 Task: Add the task  Develop a new online tool for employee onboarding to the section DevOps Automation Sprint in the project AppWave and add a Due Date to the respective task as 2023/09/28
Action: Mouse moved to (46, 271)
Screenshot: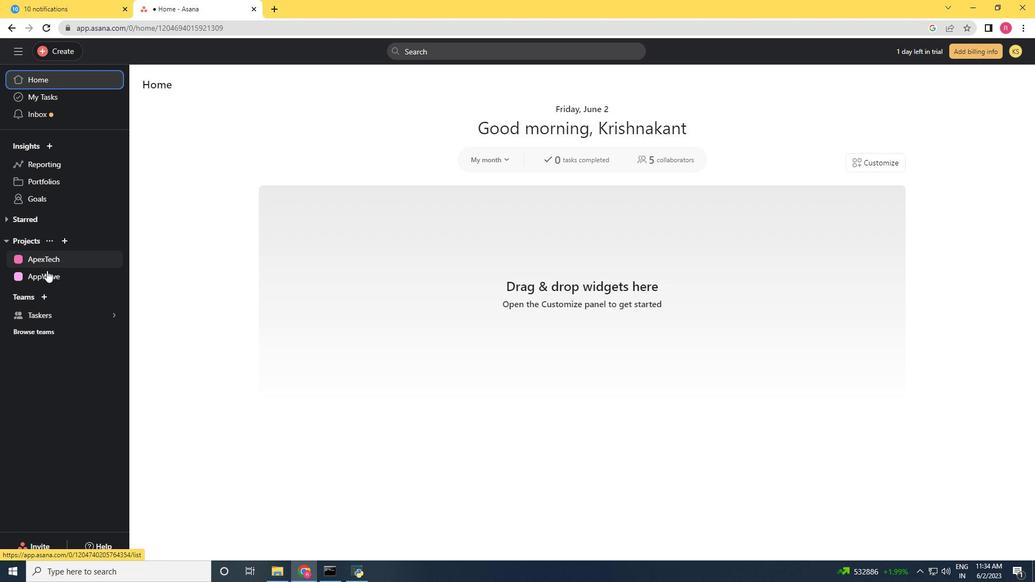 
Action: Mouse pressed left at (46, 271)
Screenshot: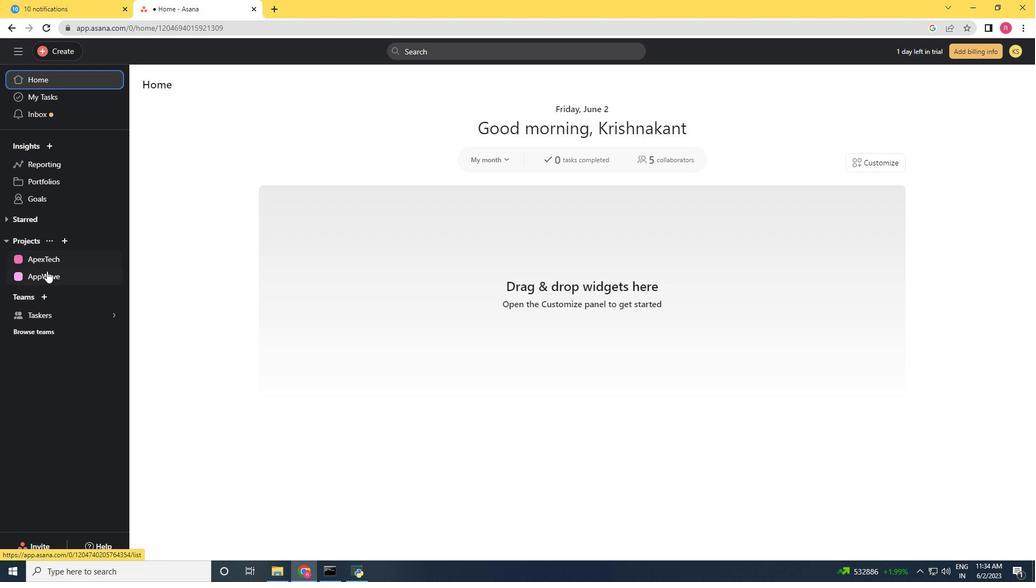 
Action: Mouse moved to (465, 374)
Screenshot: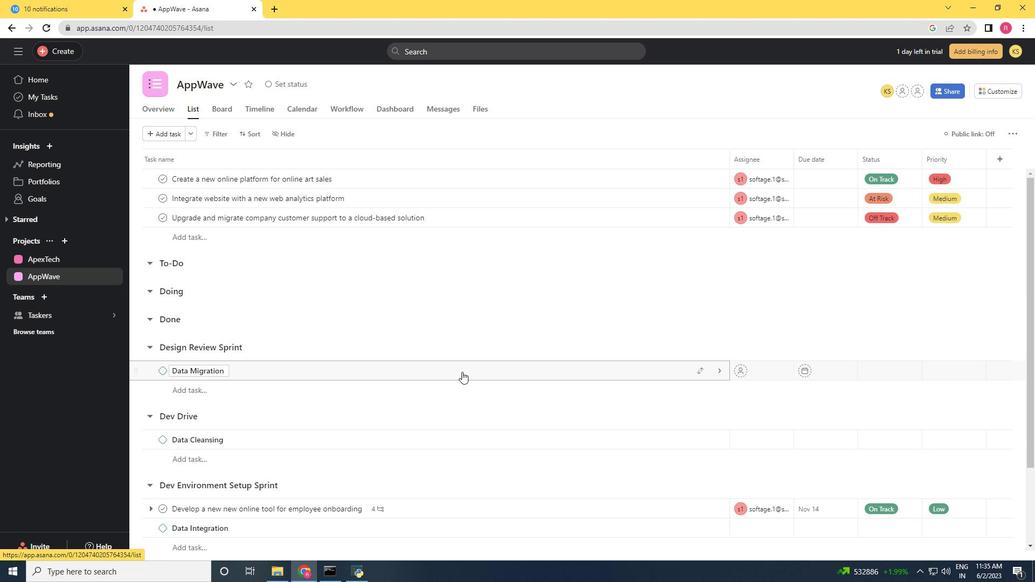 
Action: Mouse scrolled (465, 374) with delta (0, 0)
Screenshot: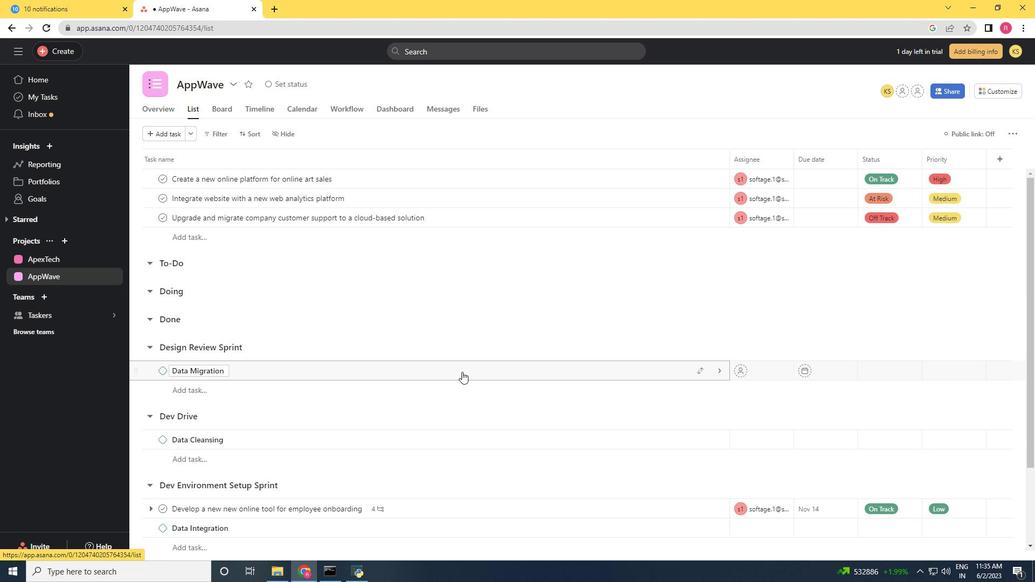 
Action: Mouse moved to (466, 376)
Screenshot: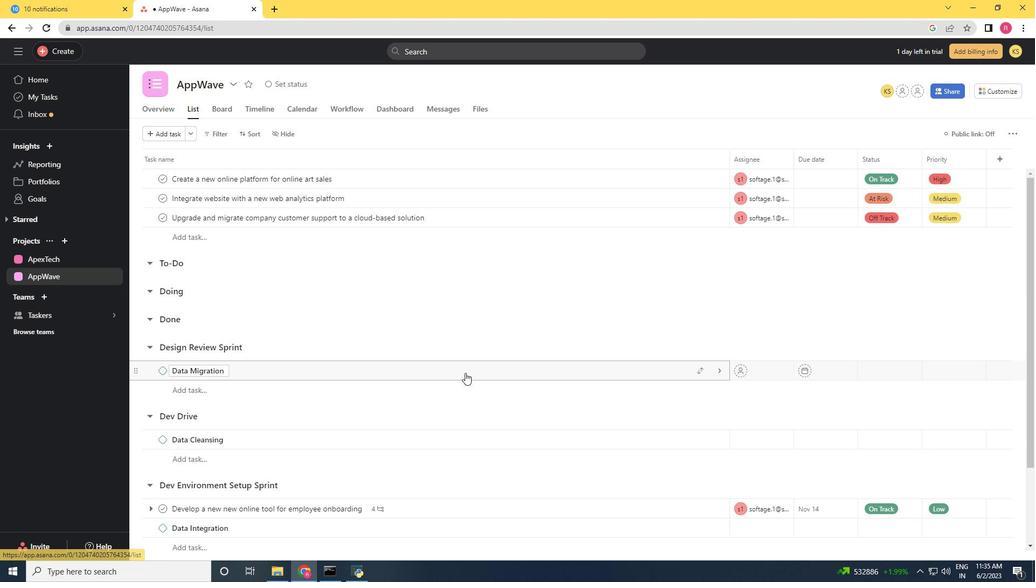 
Action: Mouse scrolled (466, 376) with delta (0, 0)
Screenshot: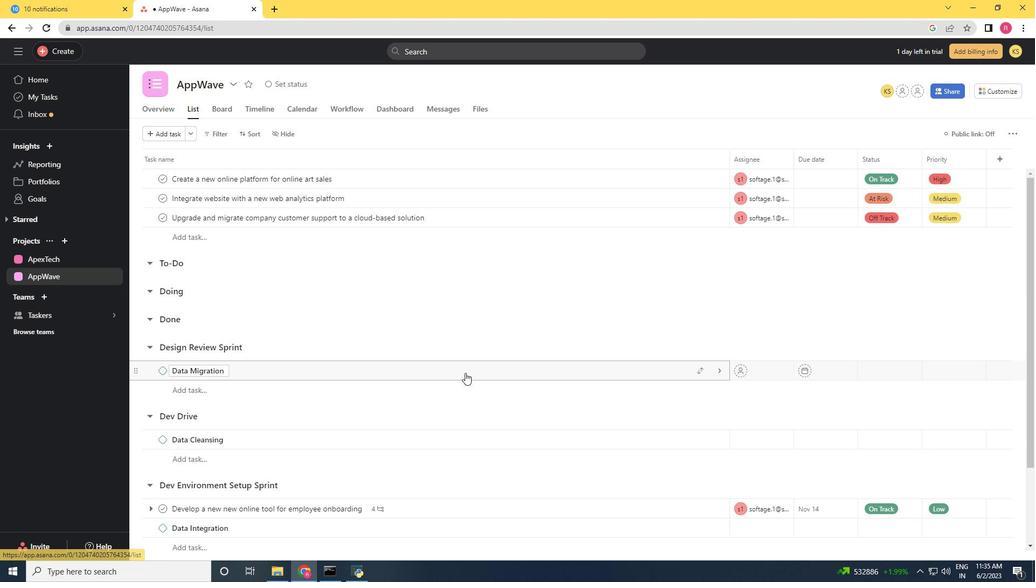 
Action: Mouse moved to (466, 378)
Screenshot: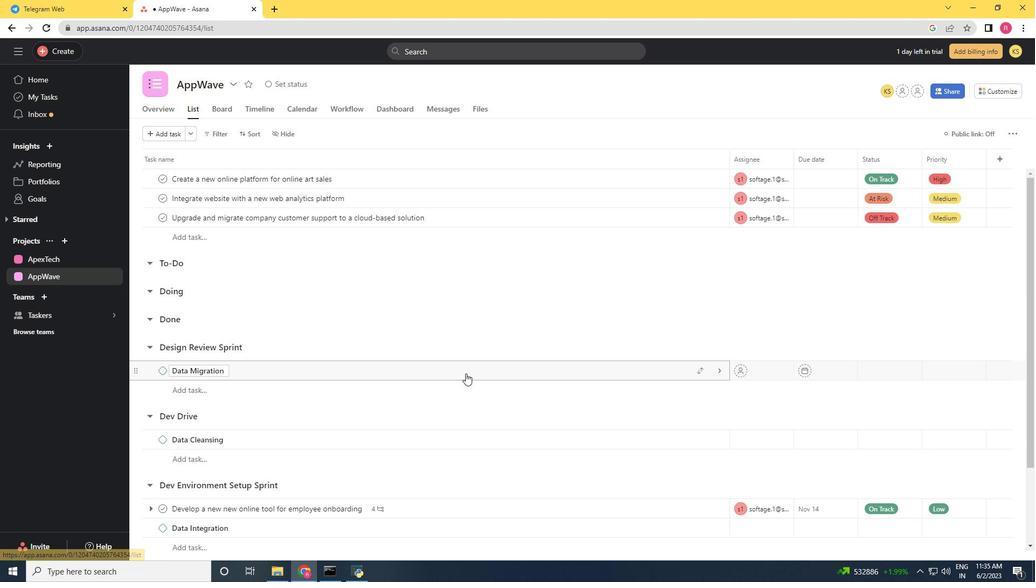 
Action: Mouse scrolled (466, 378) with delta (0, 0)
Screenshot: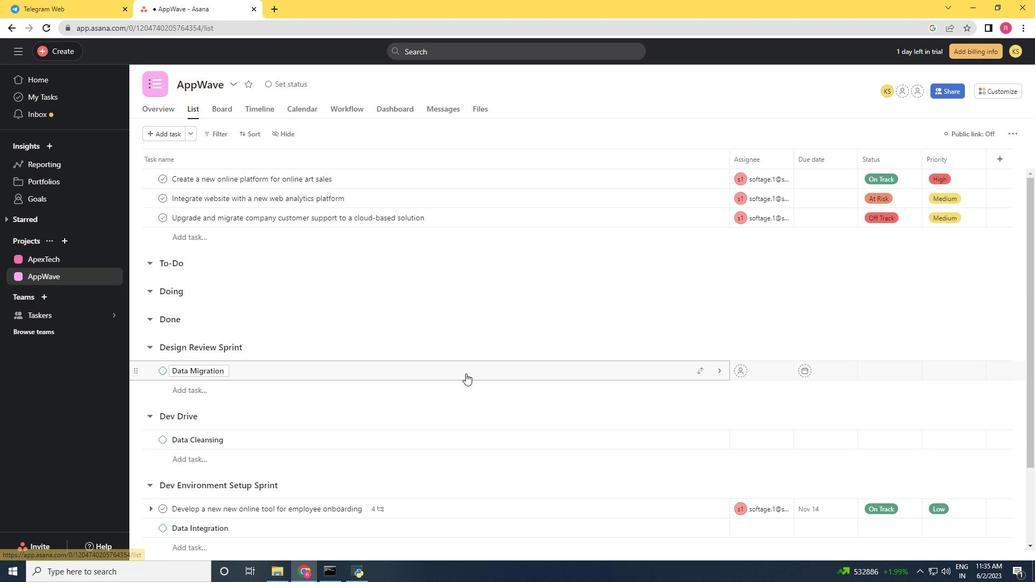 
Action: Mouse moved to (468, 382)
Screenshot: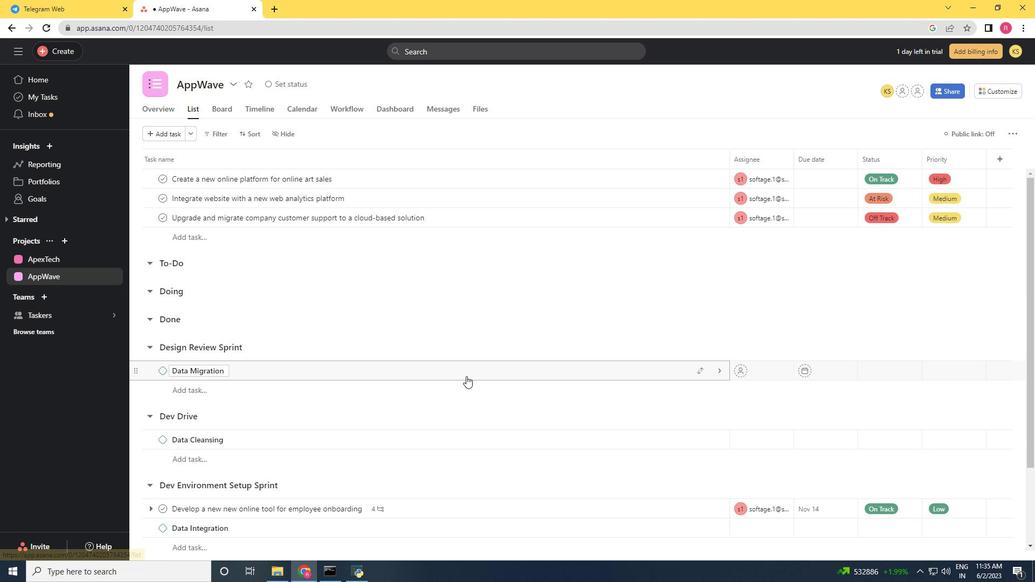 
Action: Mouse scrolled (468, 381) with delta (0, 0)
Screenshot: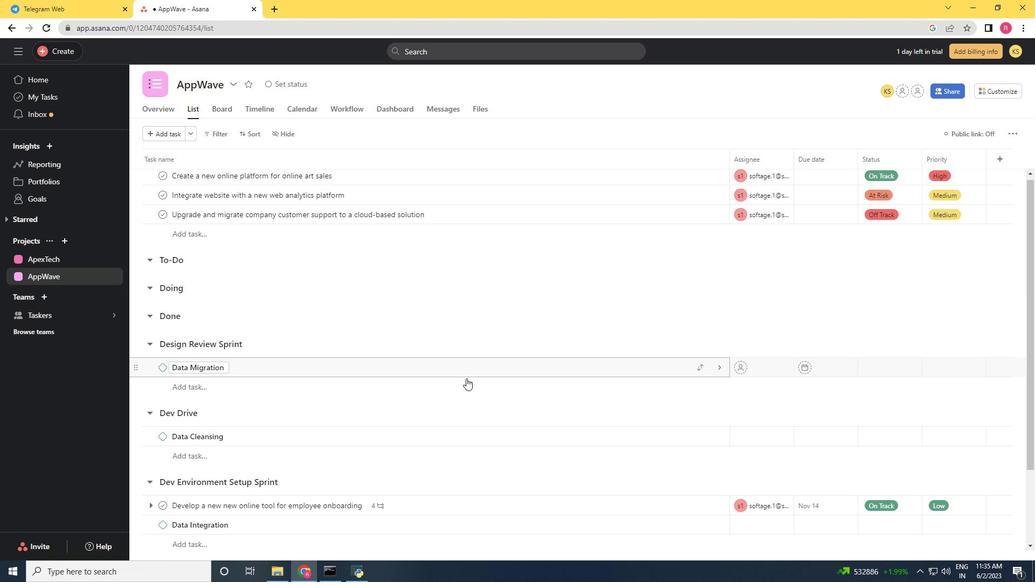 
Action: Mouse moved to (699, 411)
Screenshot: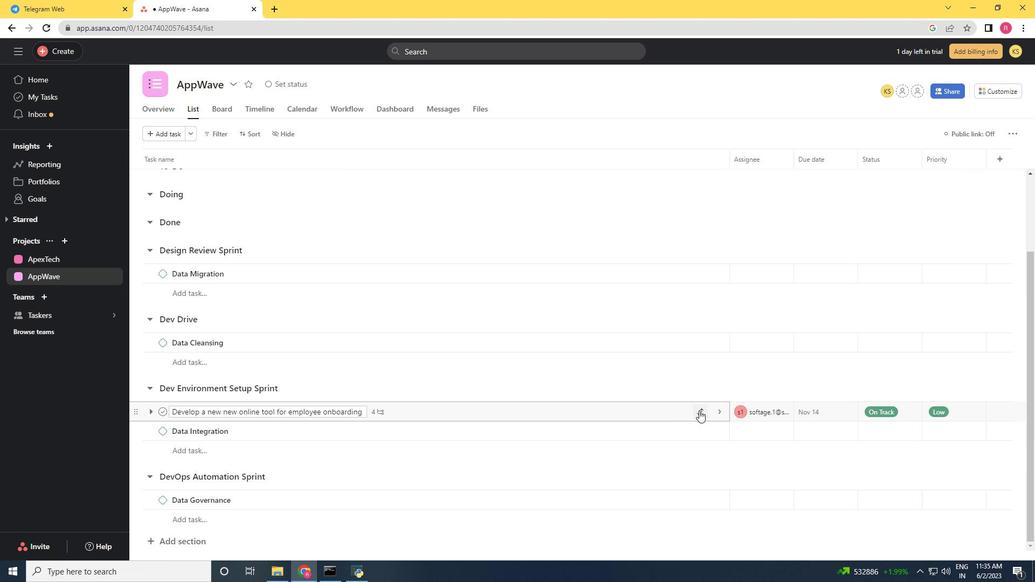 
Action: Mouse pressed left at (699, 411)
Screenshot: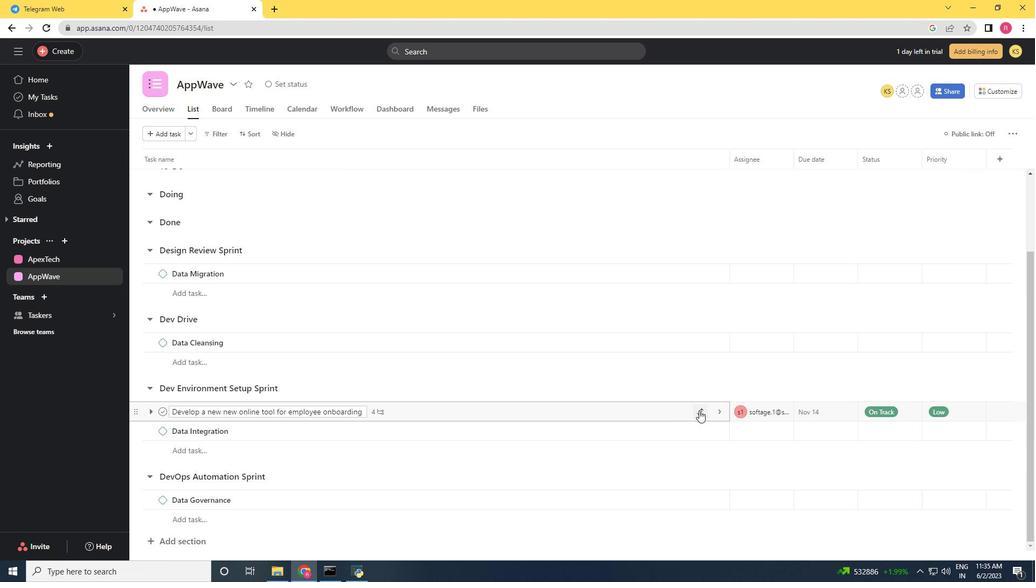 
Action: Mouse moved to (702, 424)
Screenshot: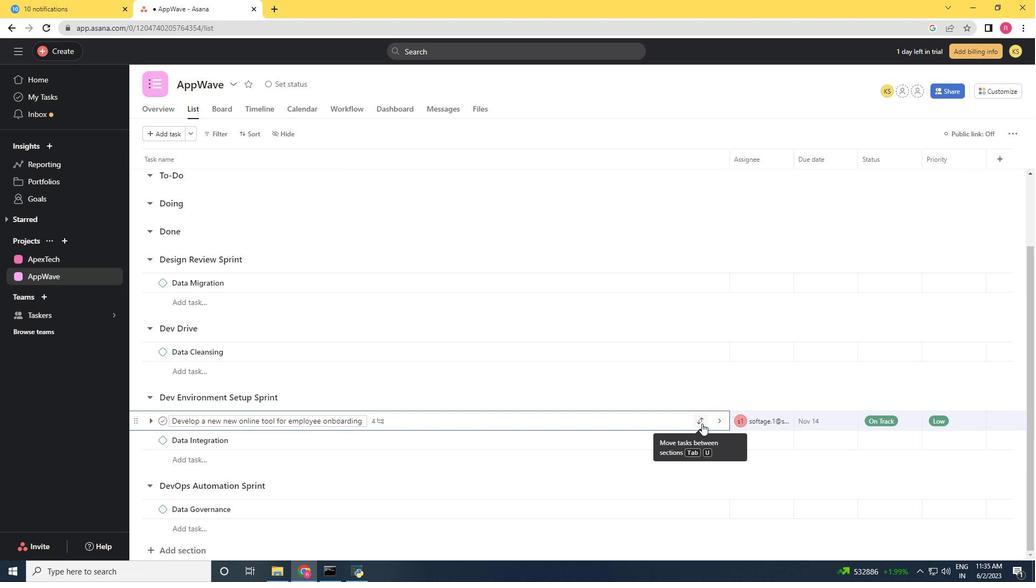 
Action: Mouse pressed left at (702, 424)
Screenshot: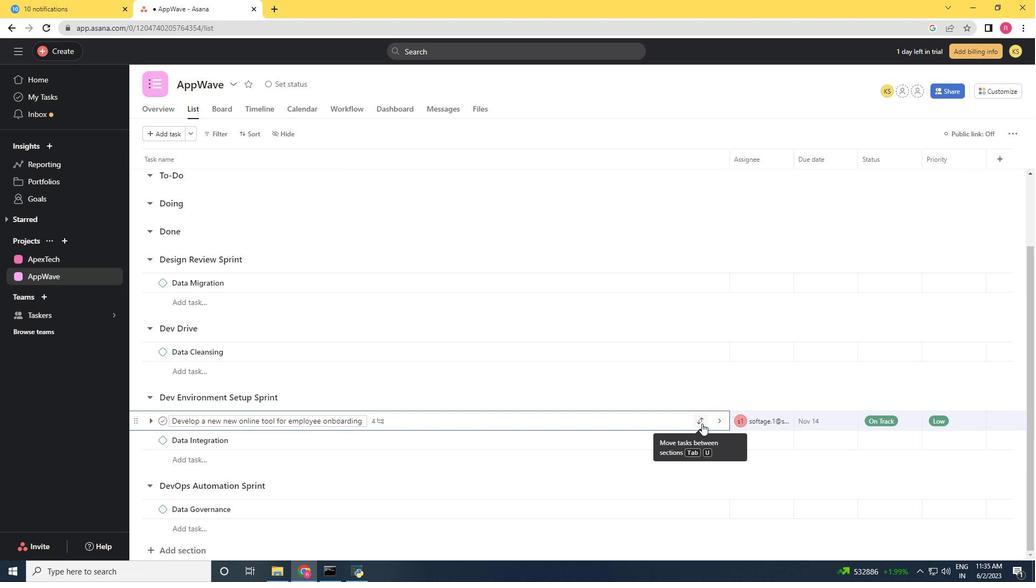 
Action: Mouse moved to (663, 404)
Screenshot: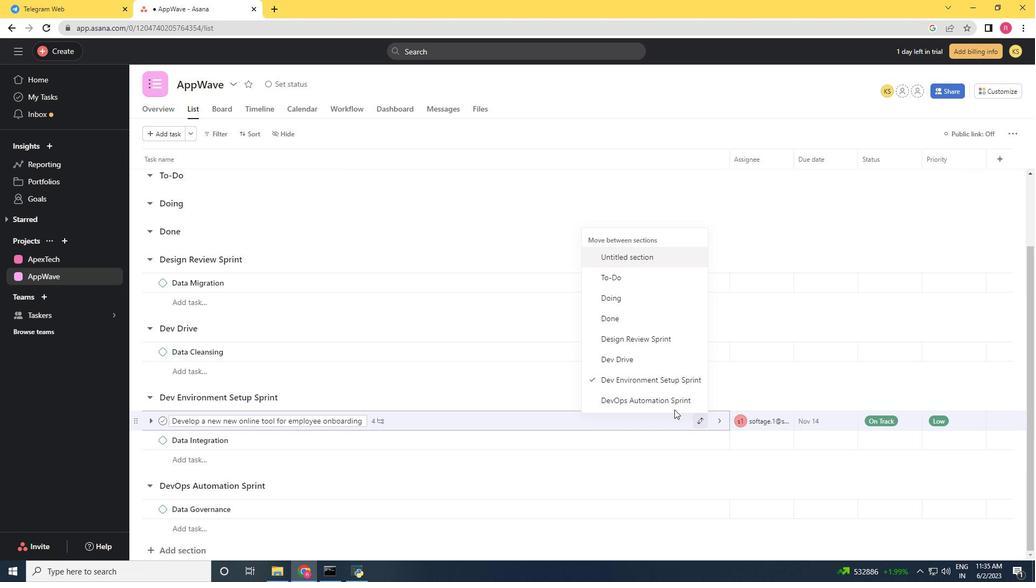 
Action: Mouse pressed left at (663, 404)
Screenshot: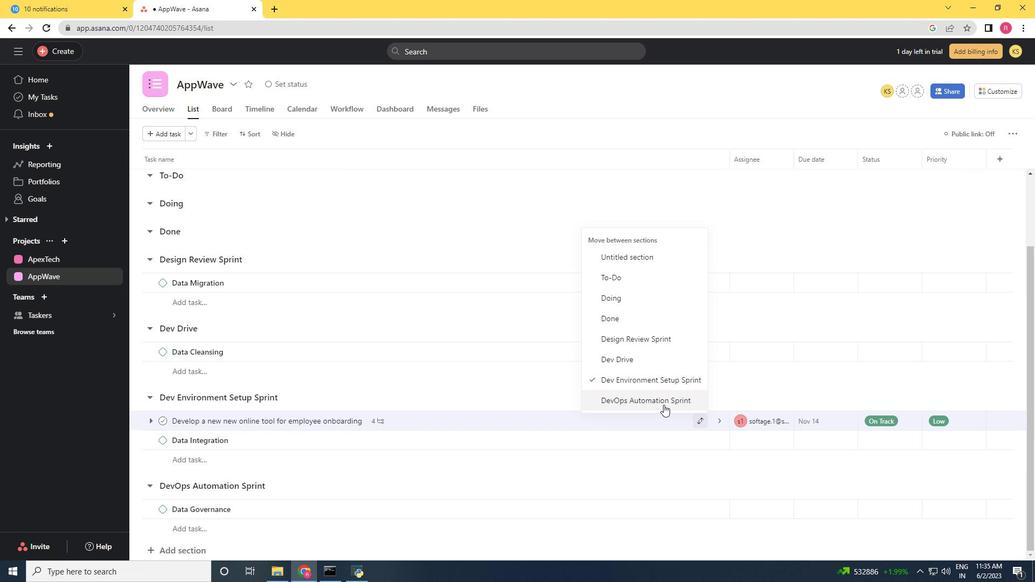 
Action: Mouse moved to (461, 443)
Screenshot: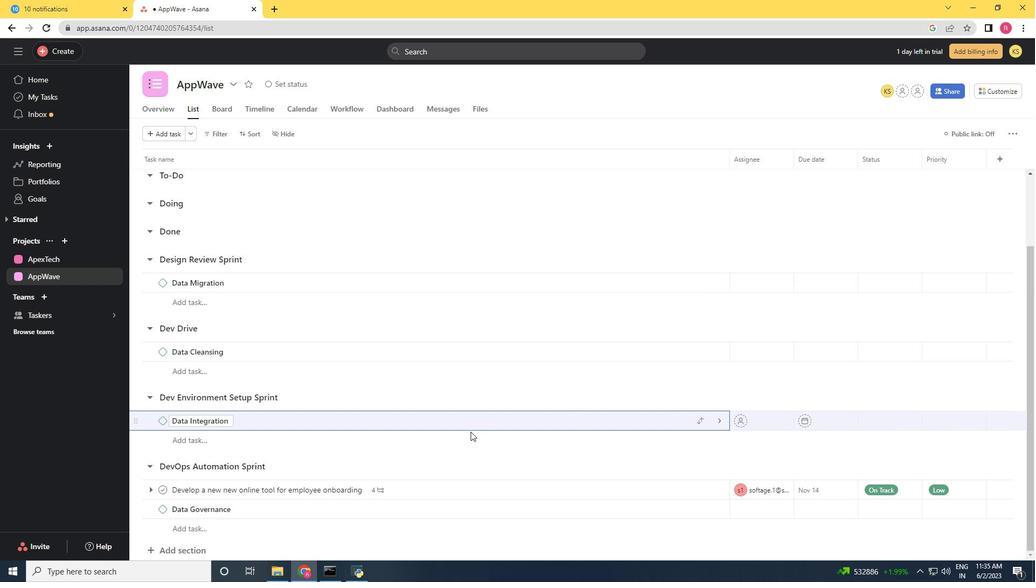 
Action: Mouse scrolled (461, 442) with delta (0, 0)
Screenshot: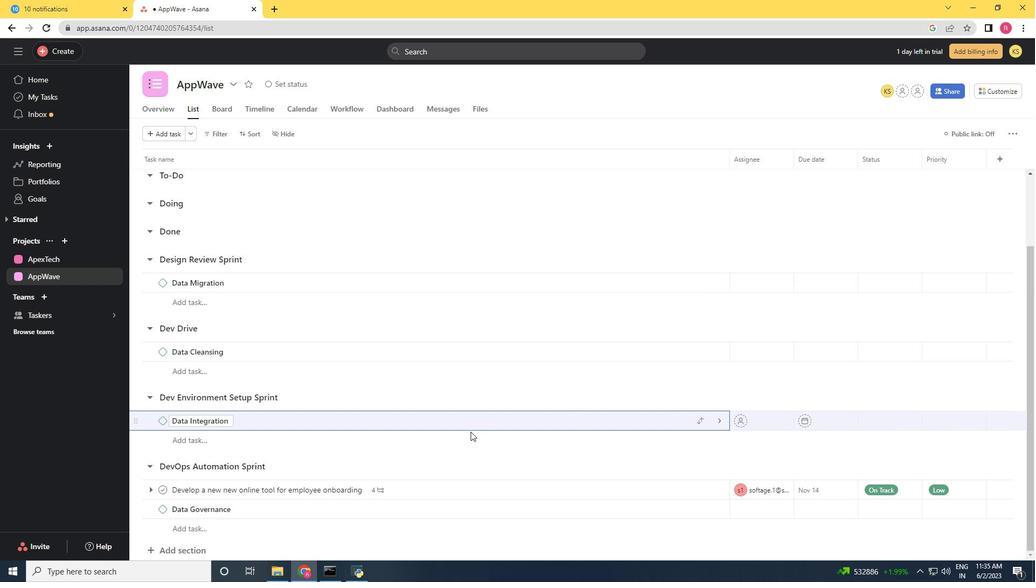 
Action: Mouse moved to (458, 447)
Screenshot: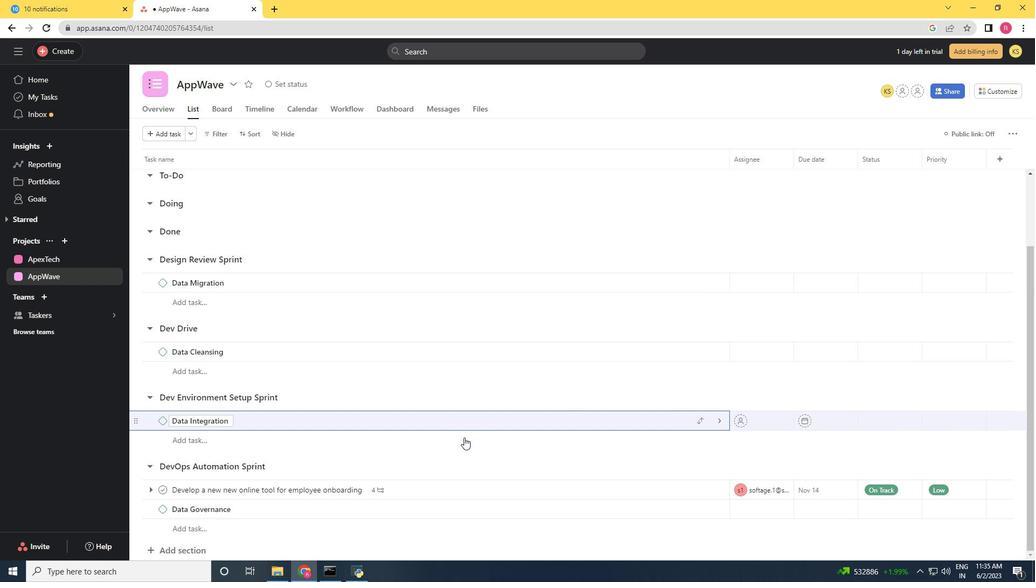 
Action: Mouse scrolled (458, 446) with delta (0, 0)
Screenshot: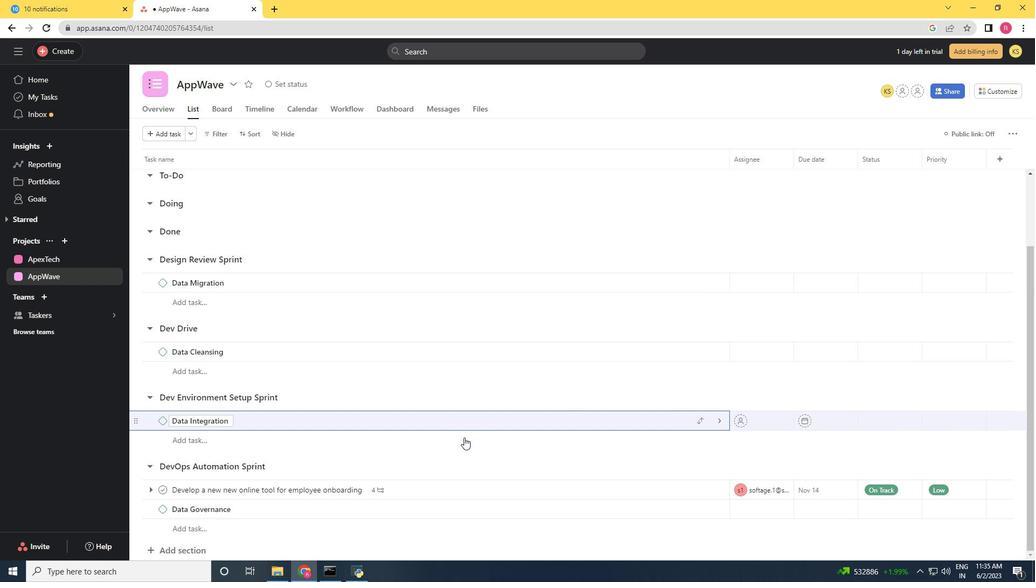 
Action: Mouse moved to (458, 447)
Screenshot: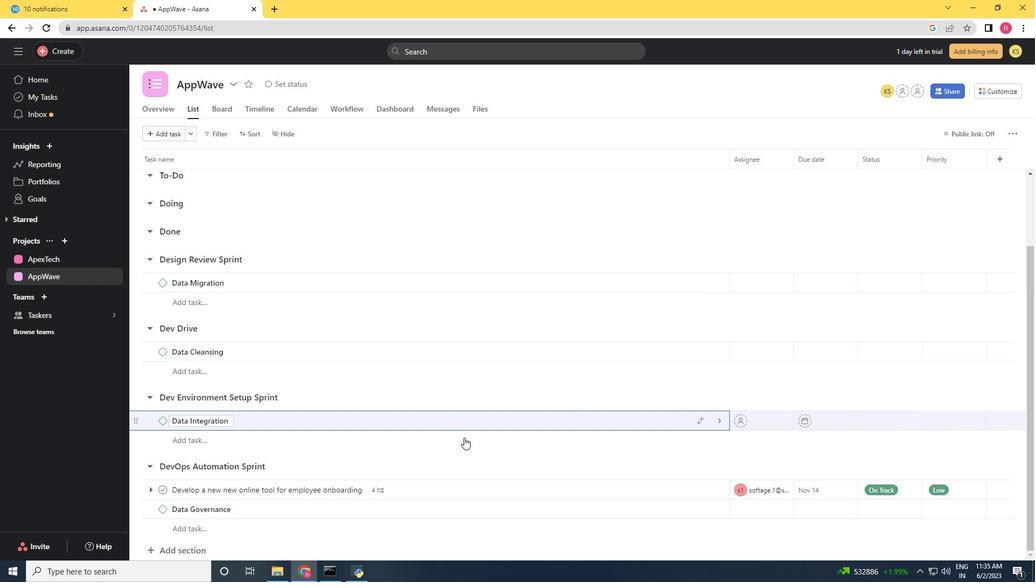 
Action: Mouse scrolled (458, 447) with delta (0, 0)
Screenshot: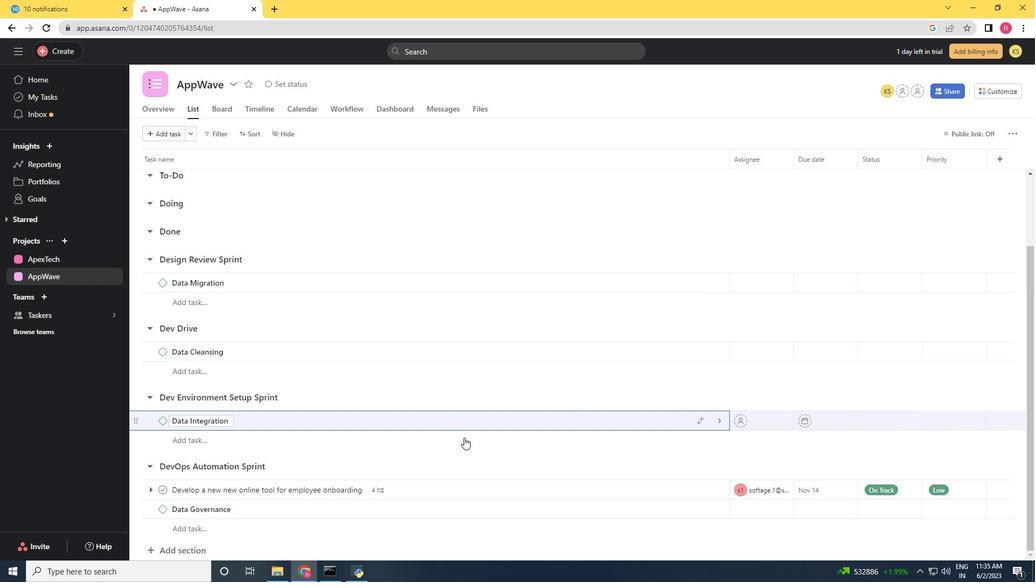 
Action: Mouse scrolled (458, 447) with delta (0, 0)
Screenshot: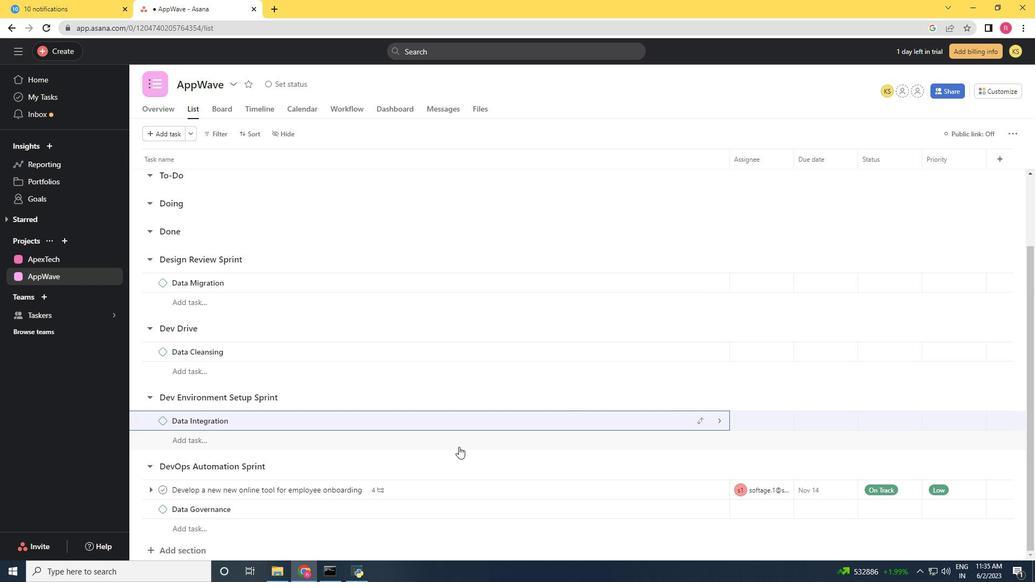 
Action: Mouse moved to (485, 493)
Screenshot: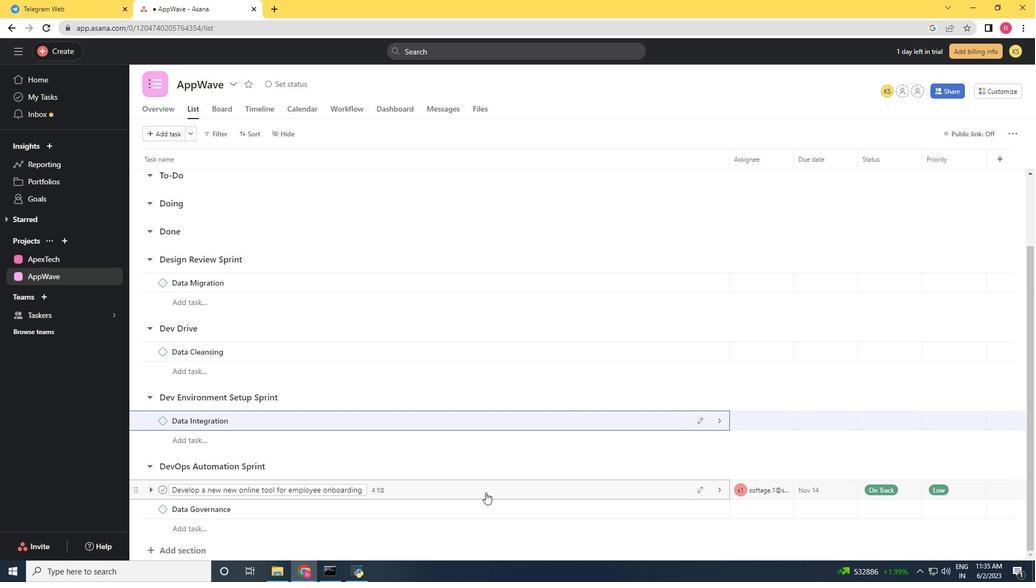 
Action: Mouse pressed left at (485, 493)
Screenshot: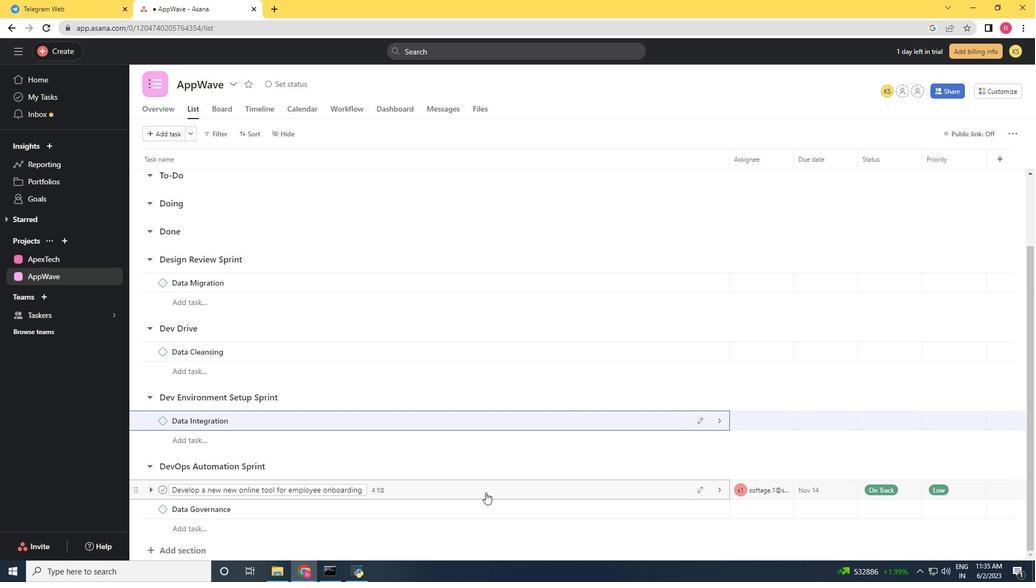 
Action: Mouse moved to (801, 231)
Screenshot: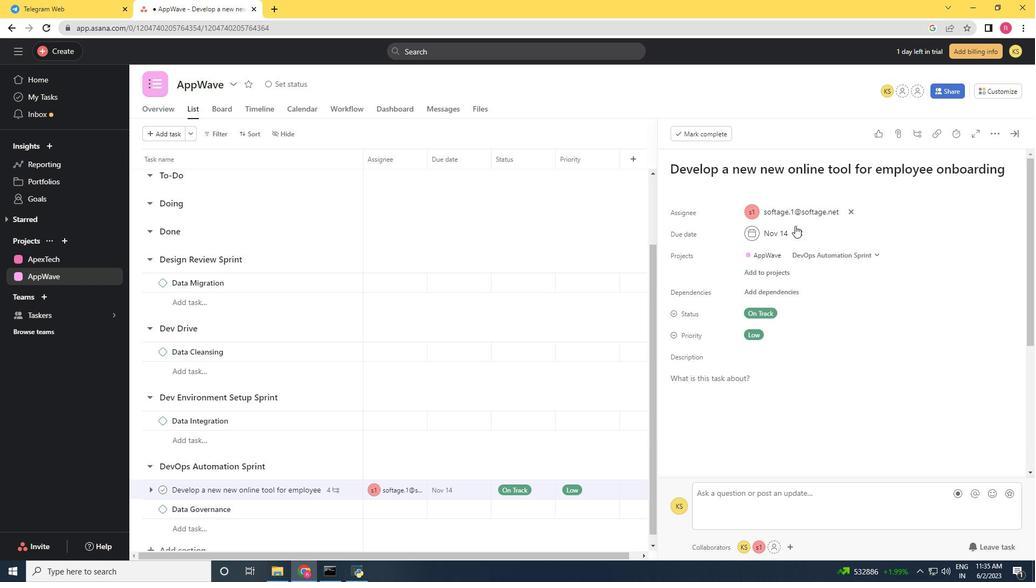 
Action: Mouse pressed left at (801, 231)
Screenshot: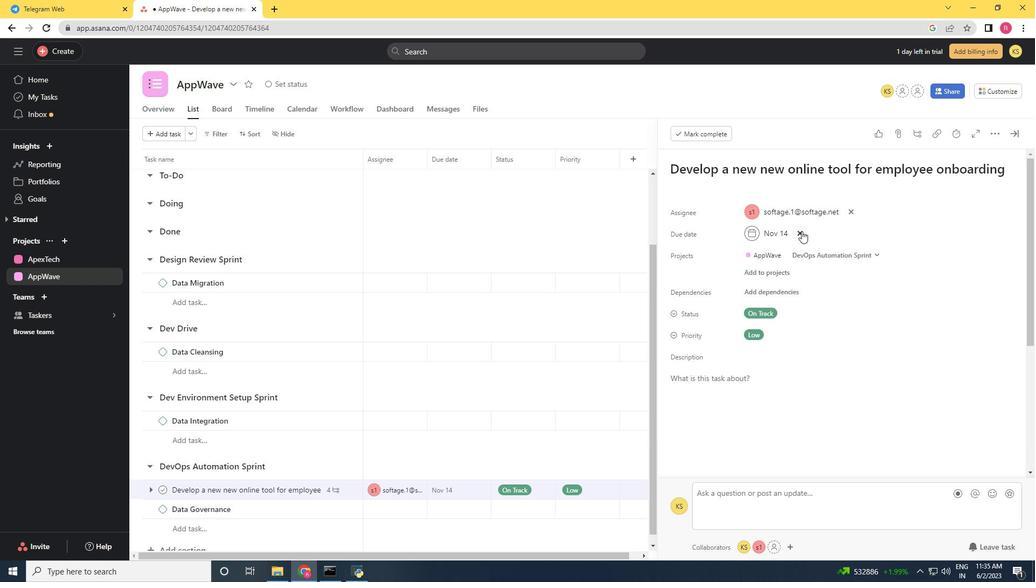 
Action: Mouse moved to (778, 233)
Screenshot: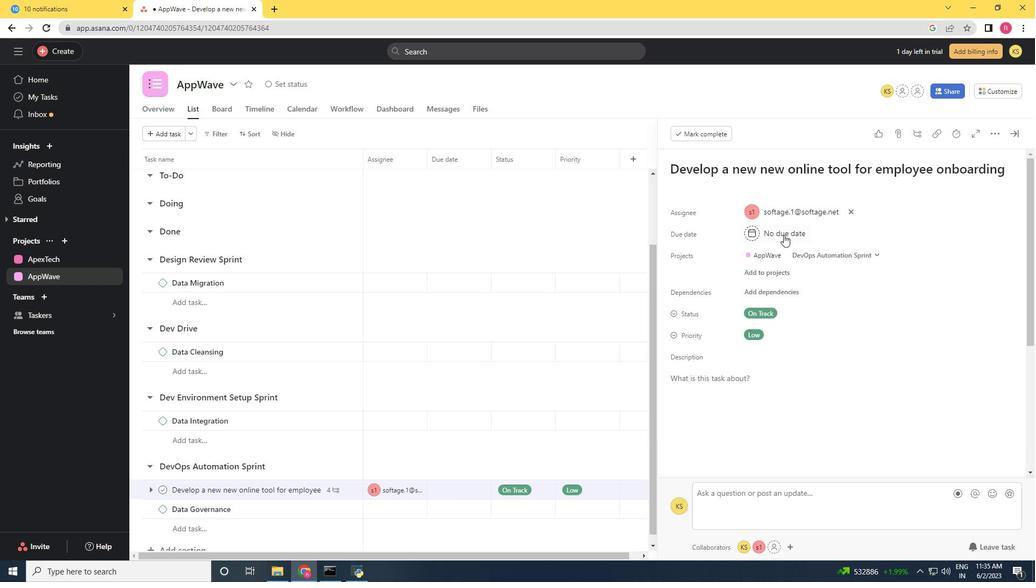 
Action: Mouse pressed left at (778, 233)
Screenshot: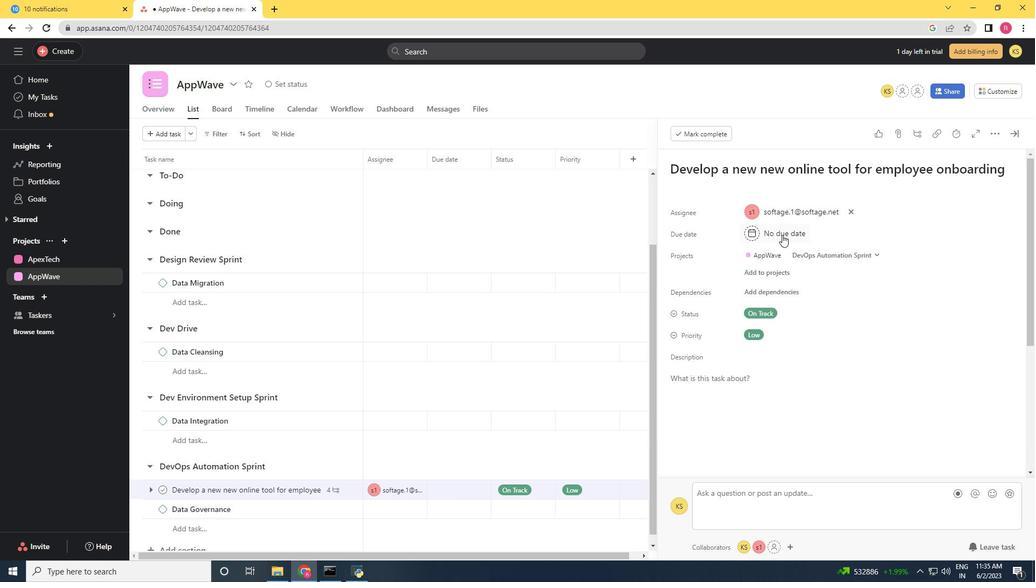 
Action: Mouse moved to (878, 291)
Screenshot: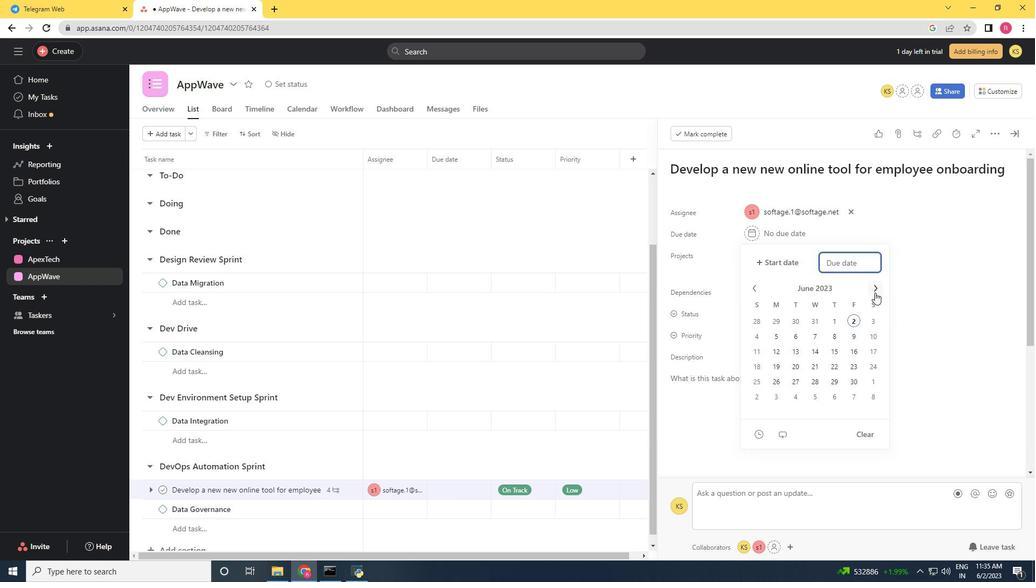 
Action: Mouse pressed left at (878, 291)
Screenshot: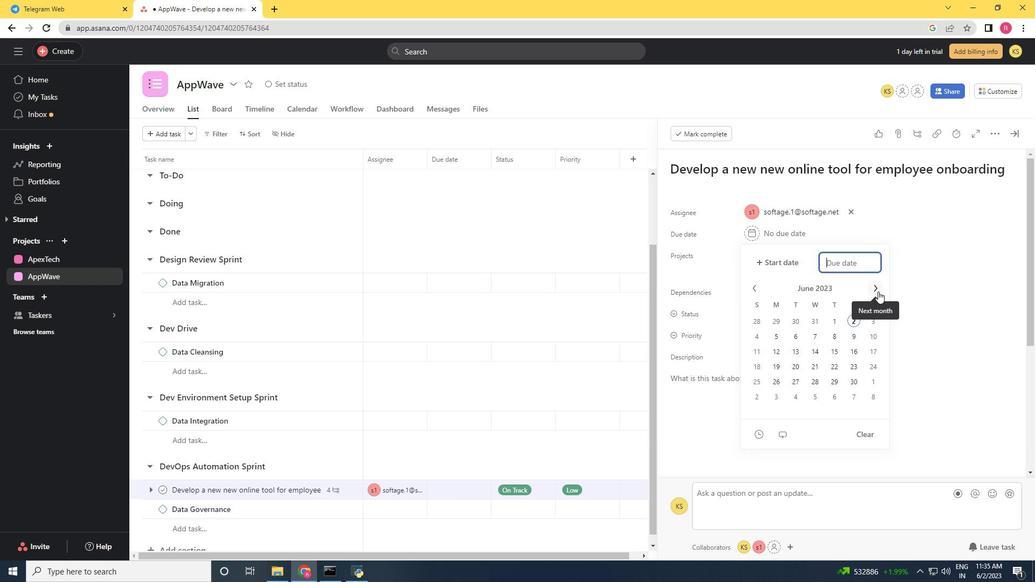 
Action: Mouse pressed left at (878, 291)
Screenshot: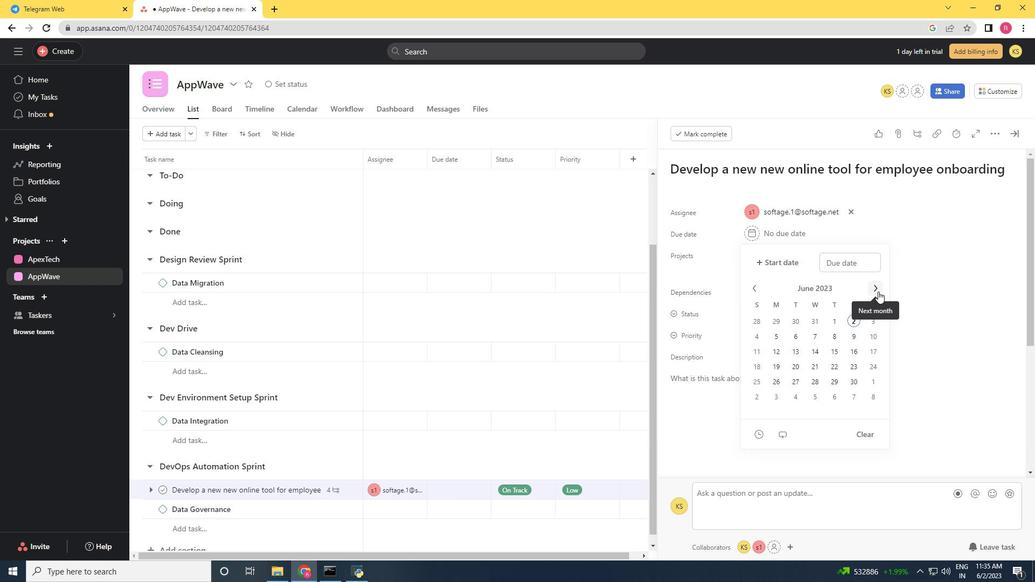 
Action: Mouse pressed left at (878, 291)
Screenshot: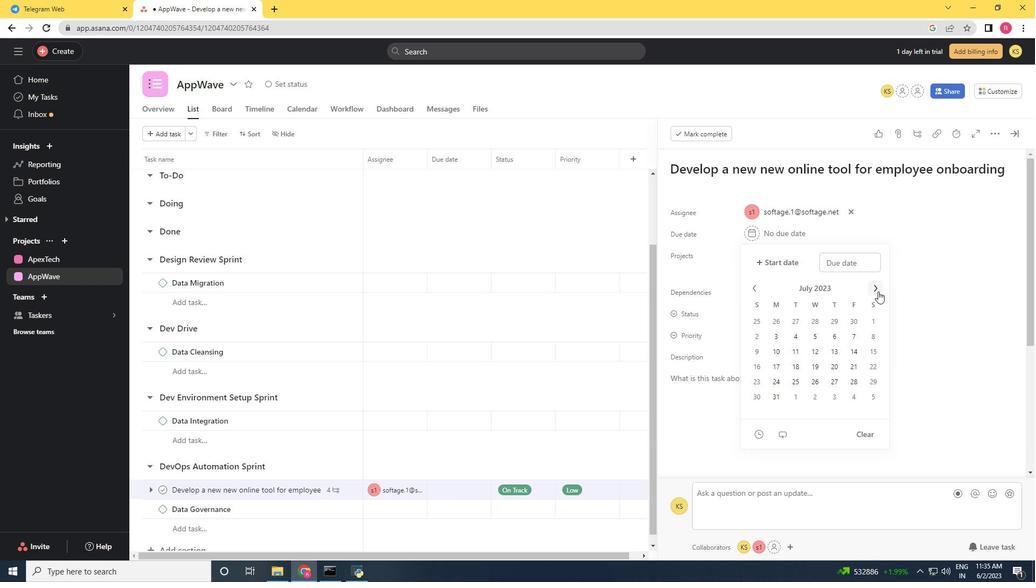 
Action: Mouse moved to (838, 376)
Screenshot: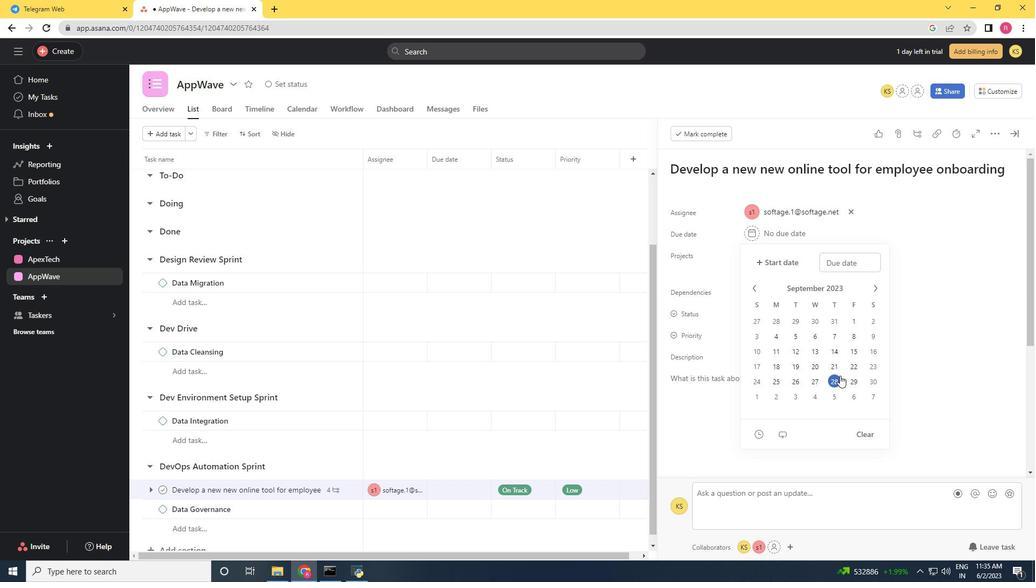 
Action: Mouse pressed left at (838, 376)
Screenshot: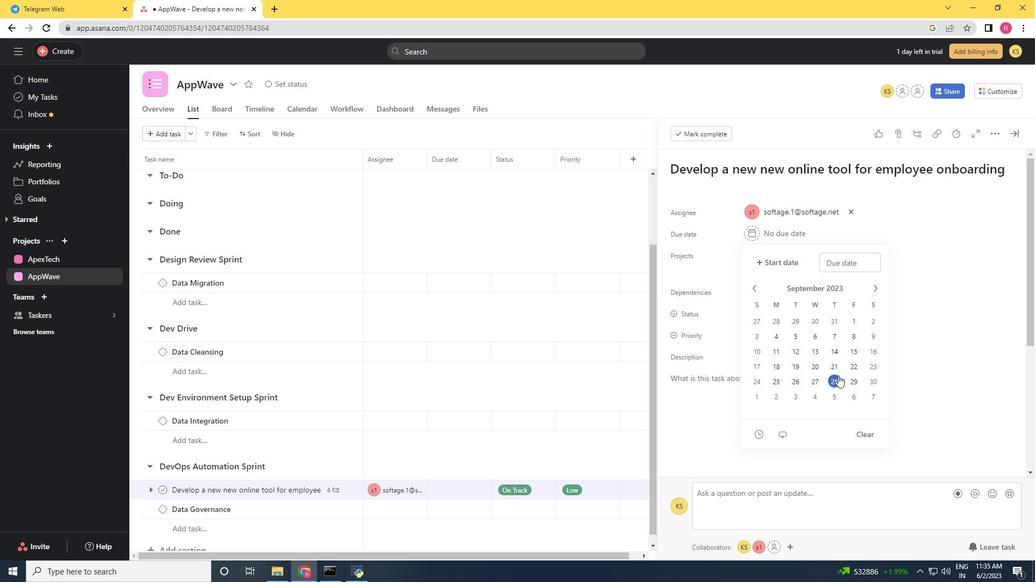 
Action: Mouse moved to (923, 318)
Screenshot: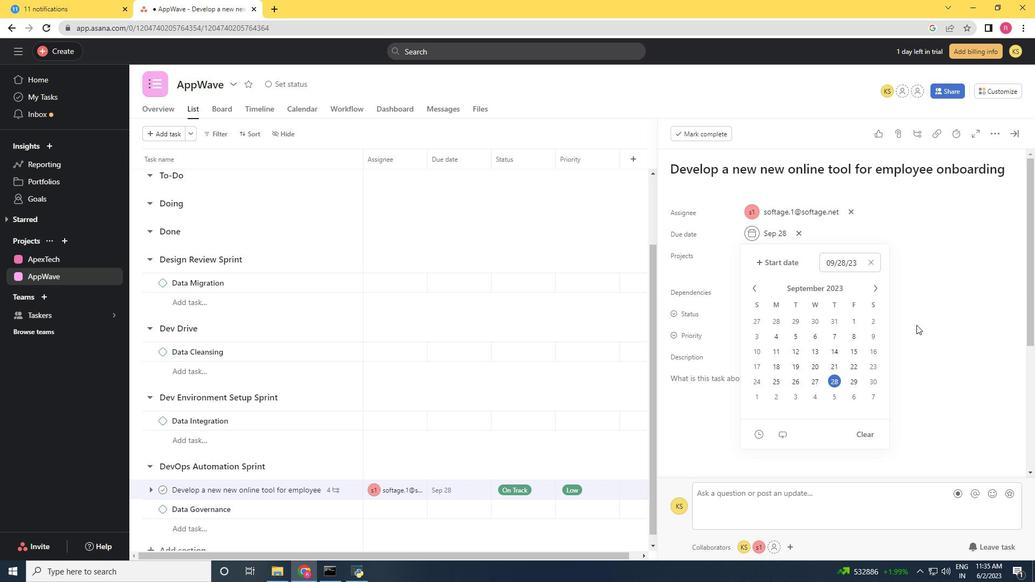 
Action: Mouse pressed left at (923, 318)
Screenshot: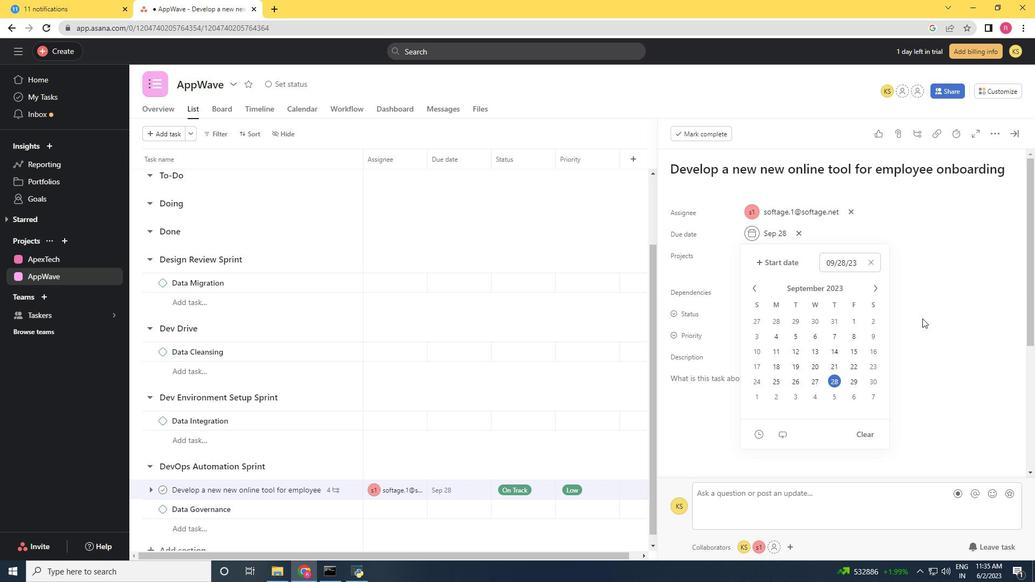 
Action: Mouse moved to (1017, 137)
Screenshot: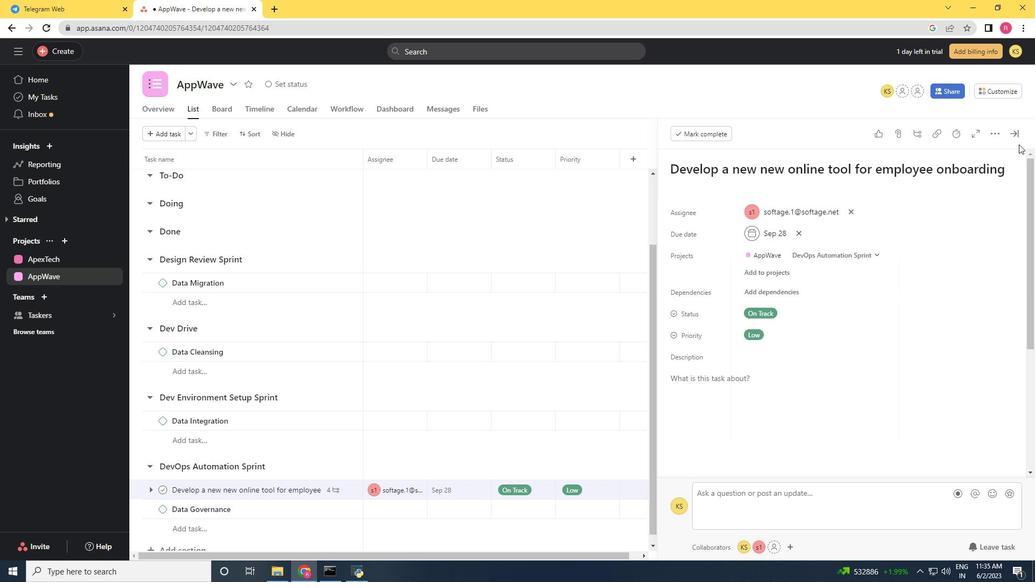 
Action: Mouse pressed left at (1017, 137)
Screenshot: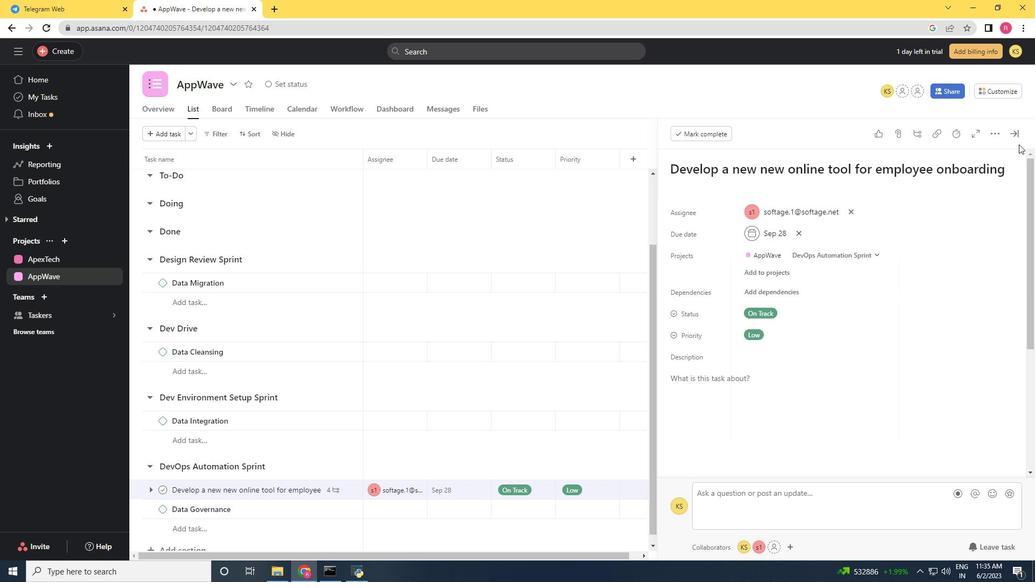 
Action: Mouse moved to (564, 307)
Screenshot: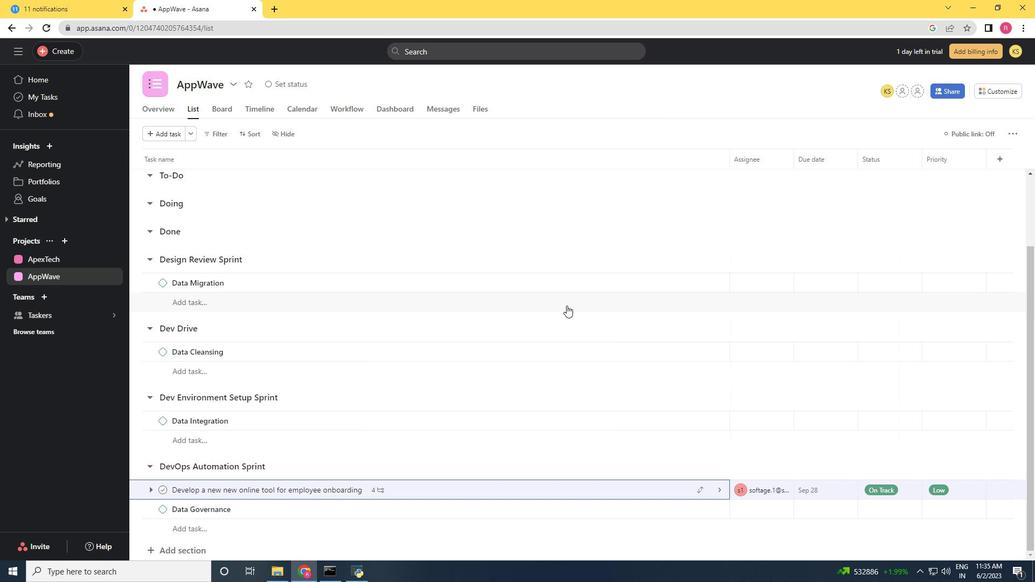 
Action: Mouse scrolled (564, 306) with delta (0, 0)
Screenshot: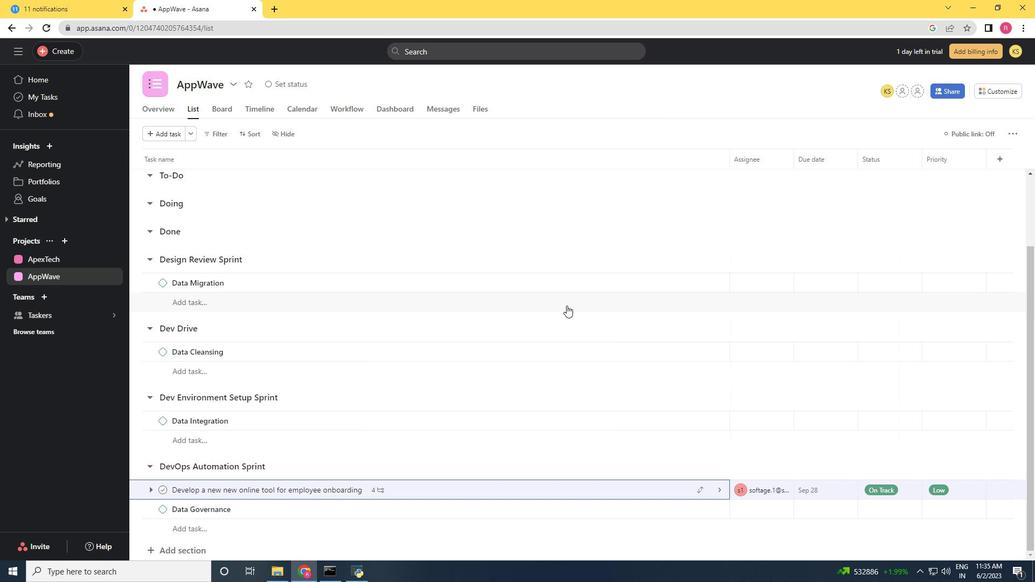 
Action: Mouse moved to (564, 307)
Screenshot: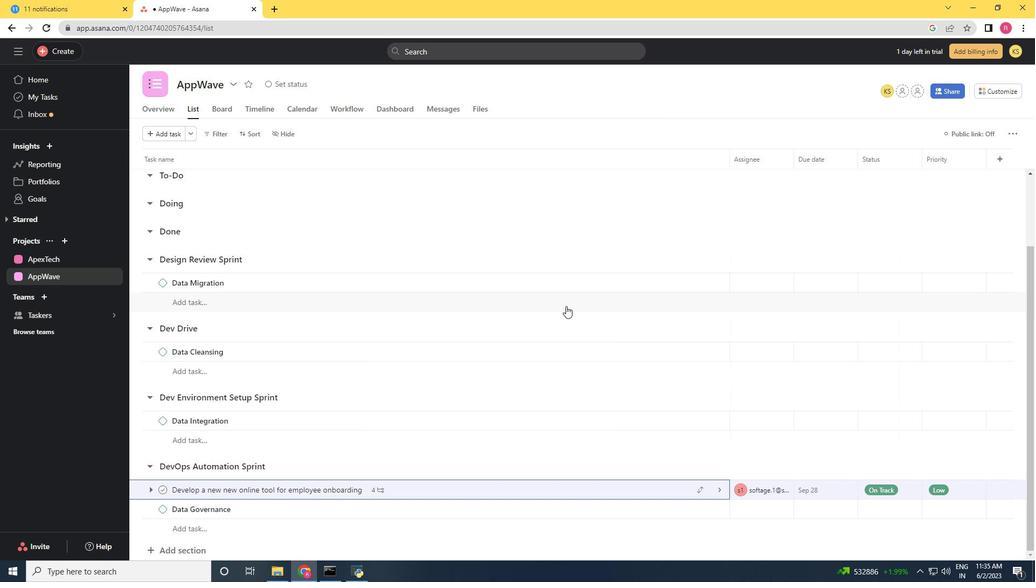 
Action: Mouse scrolled (564, 306) with delta (0, 0)
Screenshot: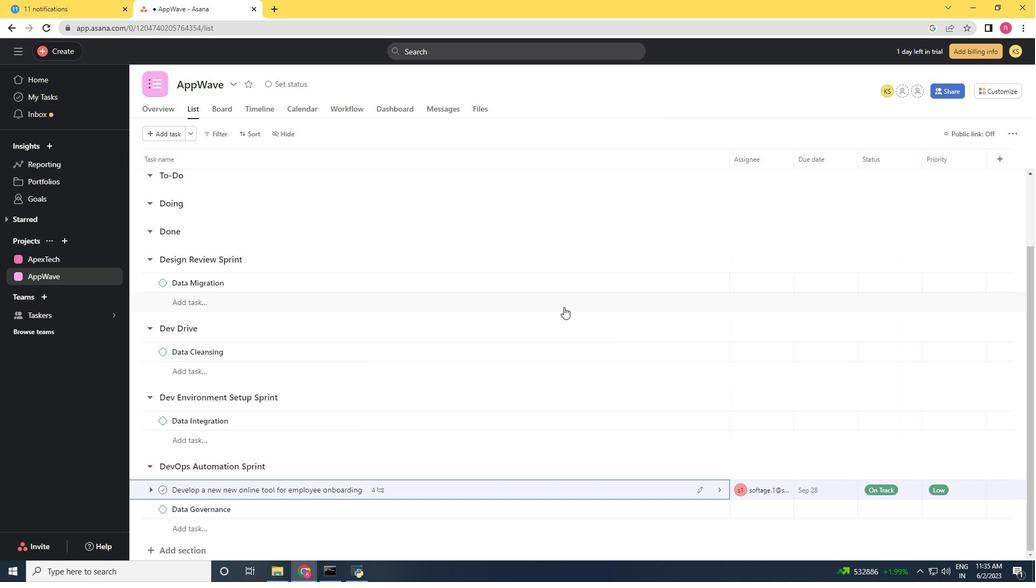 
Action: Mouse scrolled (564, 306) with delta (0, 0)
Screenshot: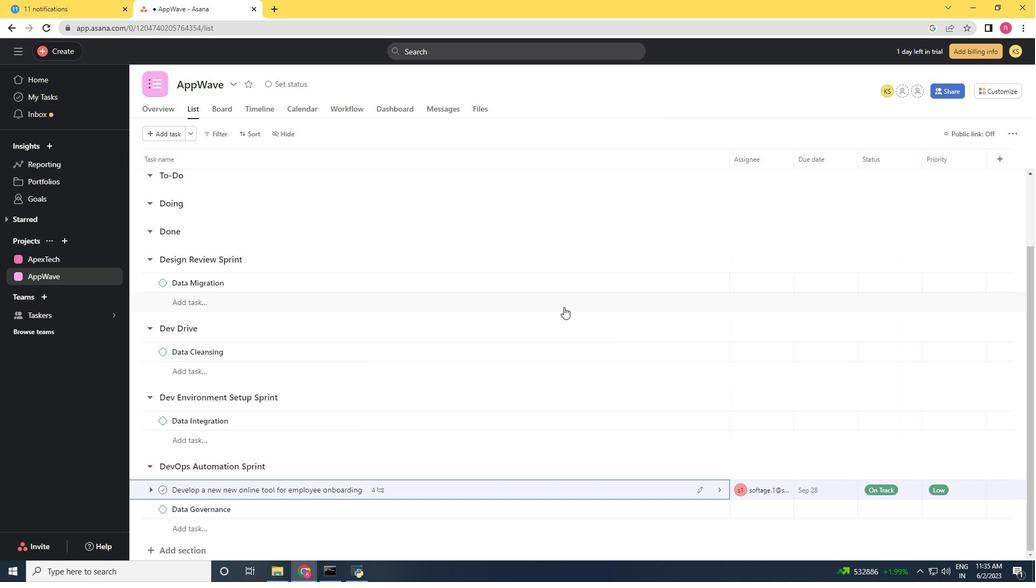 
Action: Mouse moved to (546, 311)
Screenshot: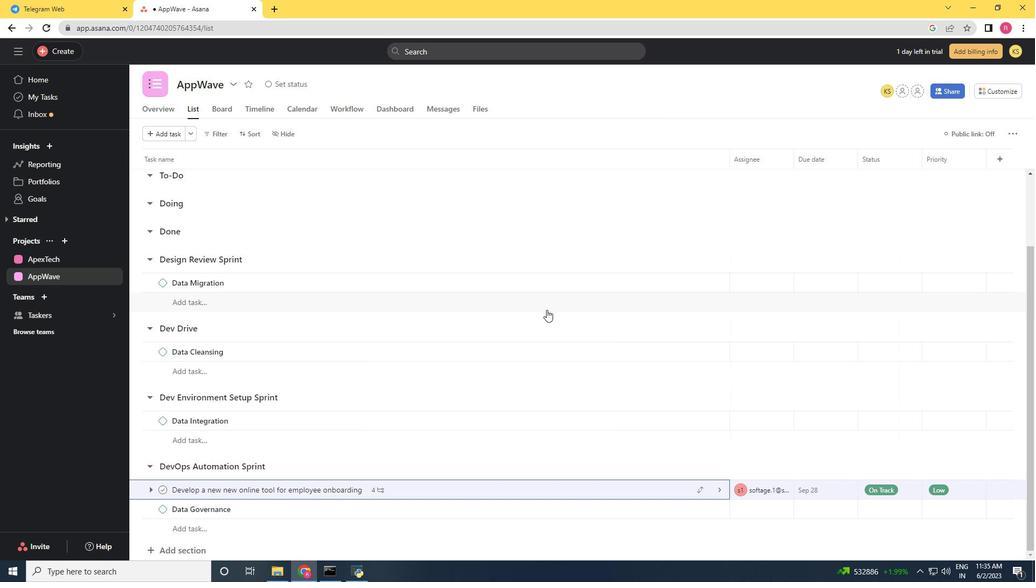 
